 Task: Check the average views per listing of open floorplan in the last 1 year.
Action: Mouse moved to (889, 203)
Screenshot: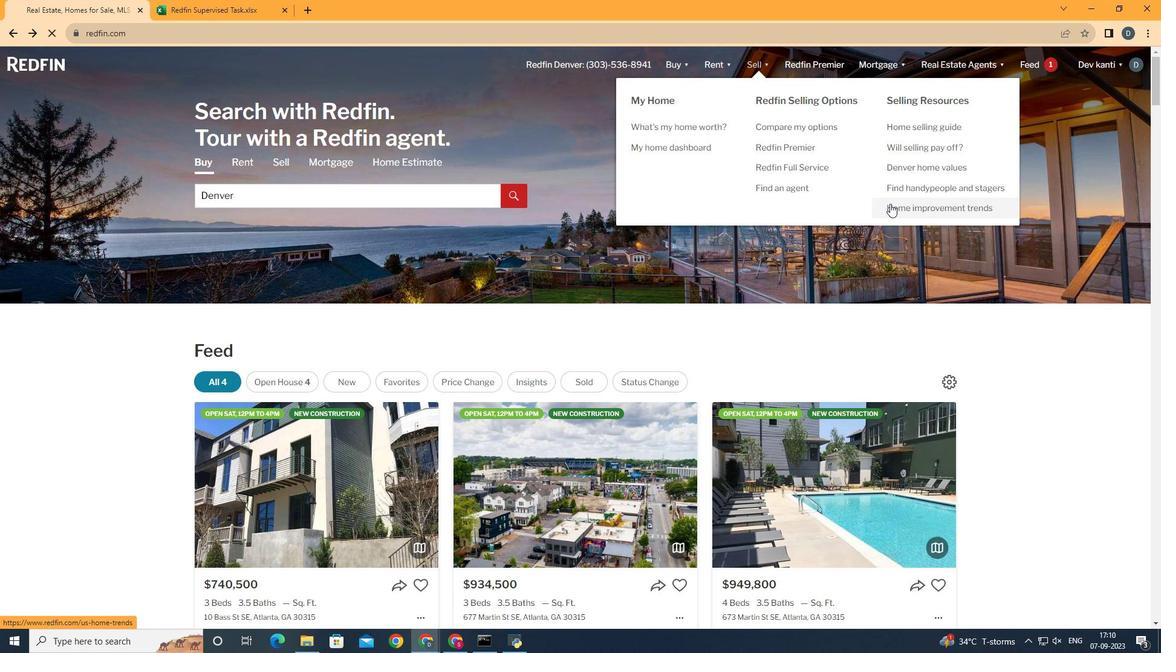 
Action: Mouse pressed left at (889, 203)
Screenshot: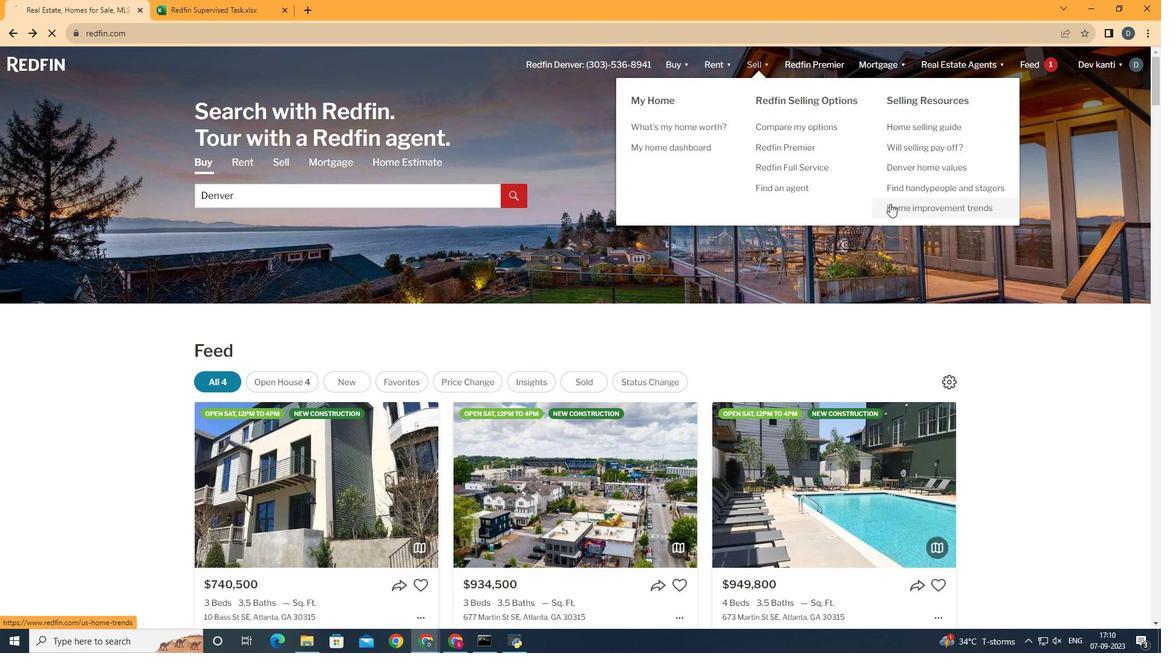 
Action: Mouse moved to (289, 228)
Screenshot: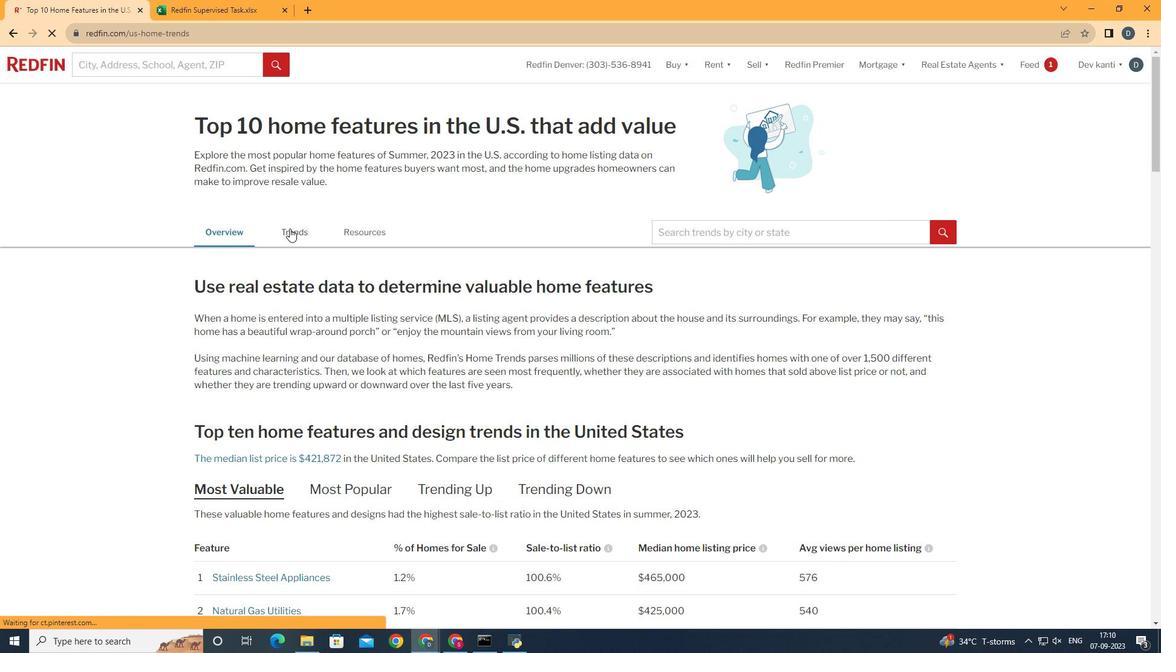 
Action: Mouse pressed left at (289, 228)
Screenshot: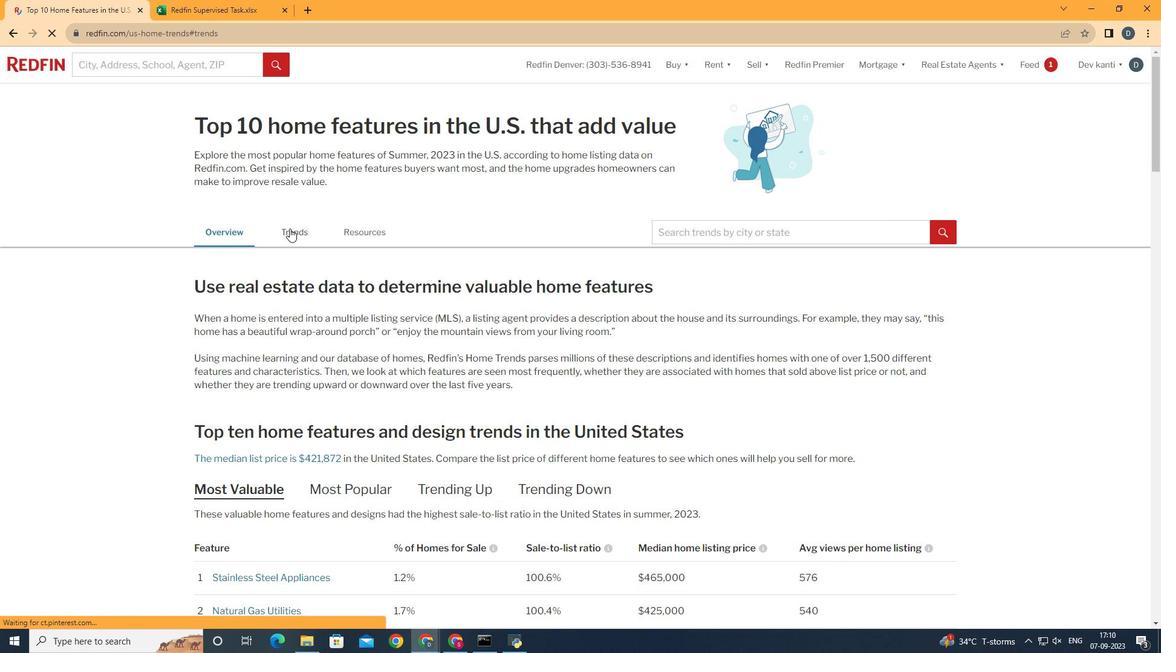 
Action: Mouse moved to (427, 316)
Screenshot: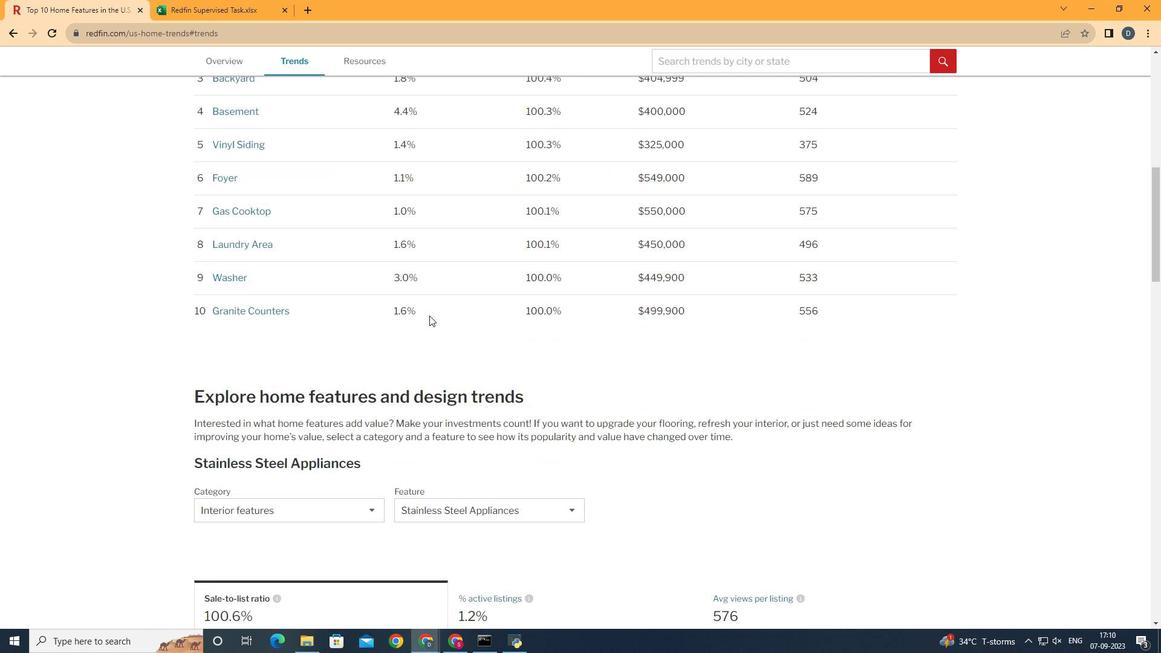 
Action: Mouse scrolled (427, 316) with delta (0, 0)
Screenshot: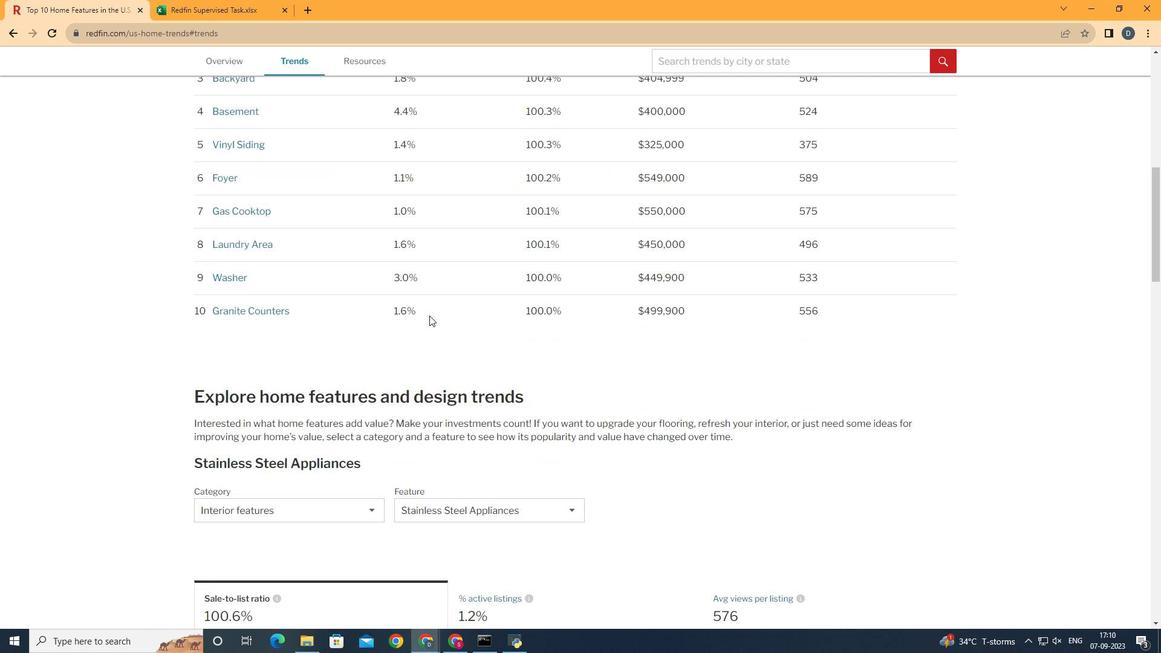 
Action: Mouse scrolled (427, 316) with delta (0, 0)
Screenshot: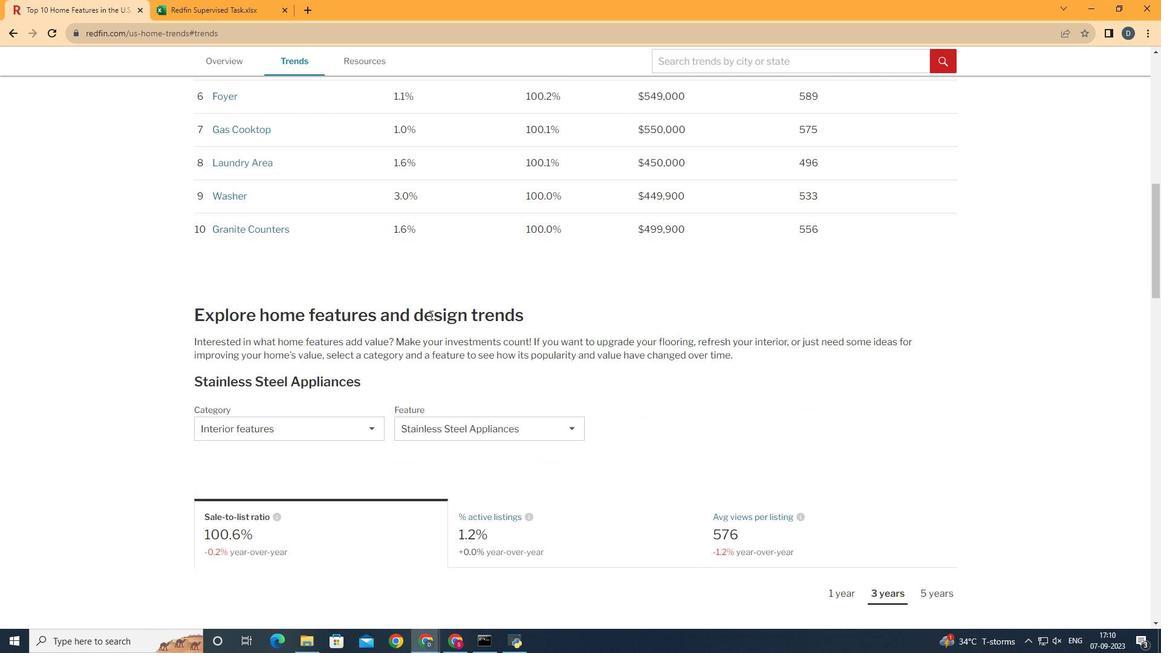 
Action: Mouse scrolled (427, 316) with delta (0, 0)
Screenshot: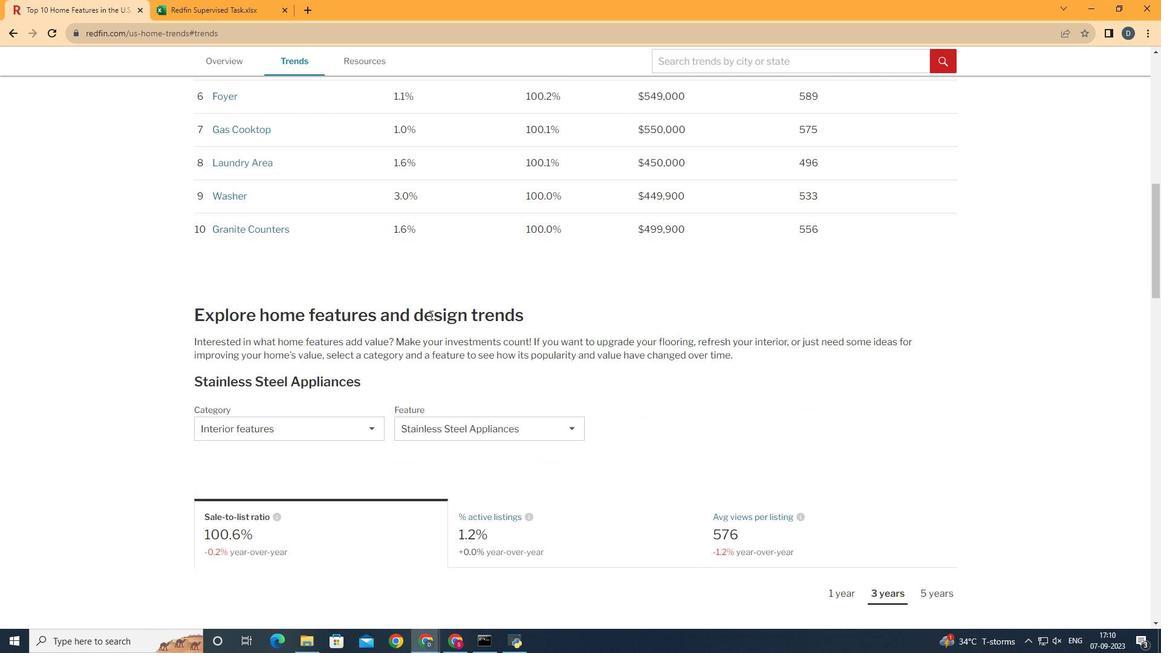 
Action: Mouse moved to (428, 316)
Screenshot: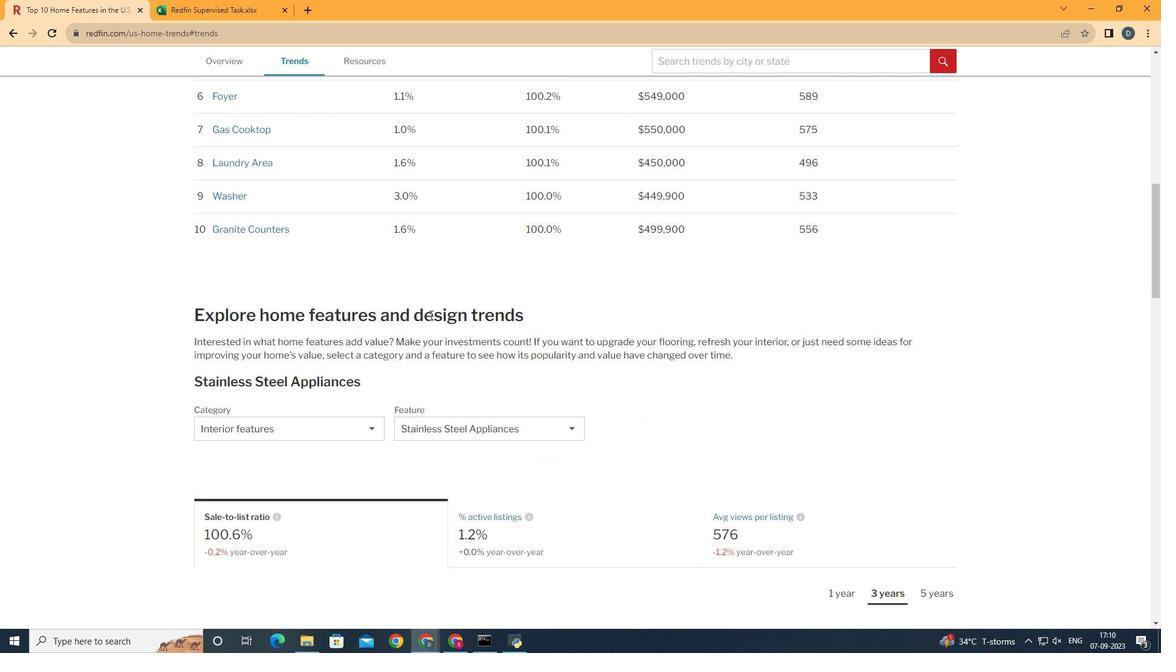 
Action: Mouse scrolled (428, 315) with delta (0, 0)
Screenshot: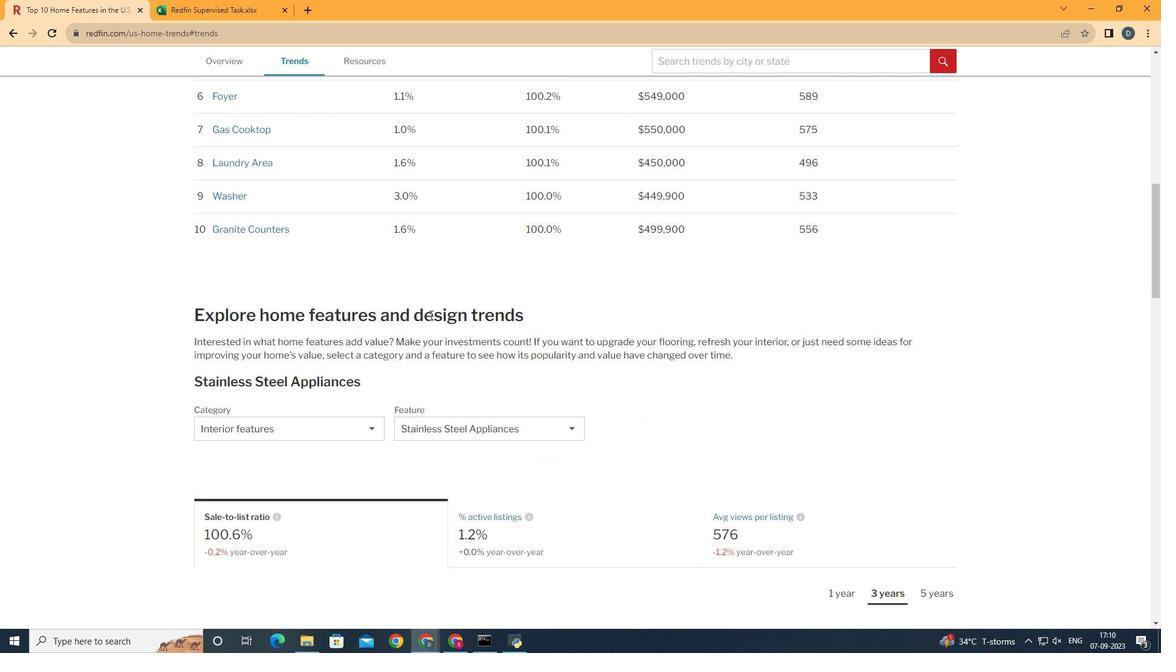 
Action: Mouse moved to (428, 316)
Screenshot: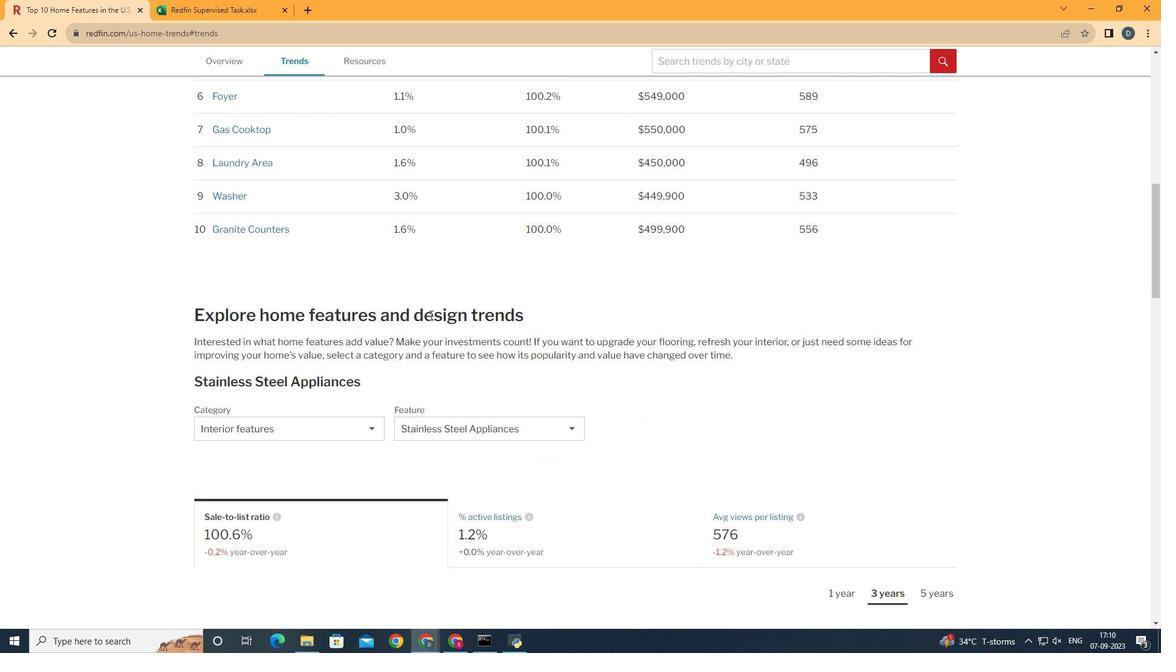 
Action: Mouse scrolled (428, 315) with delta (0, 0)
Screenshot: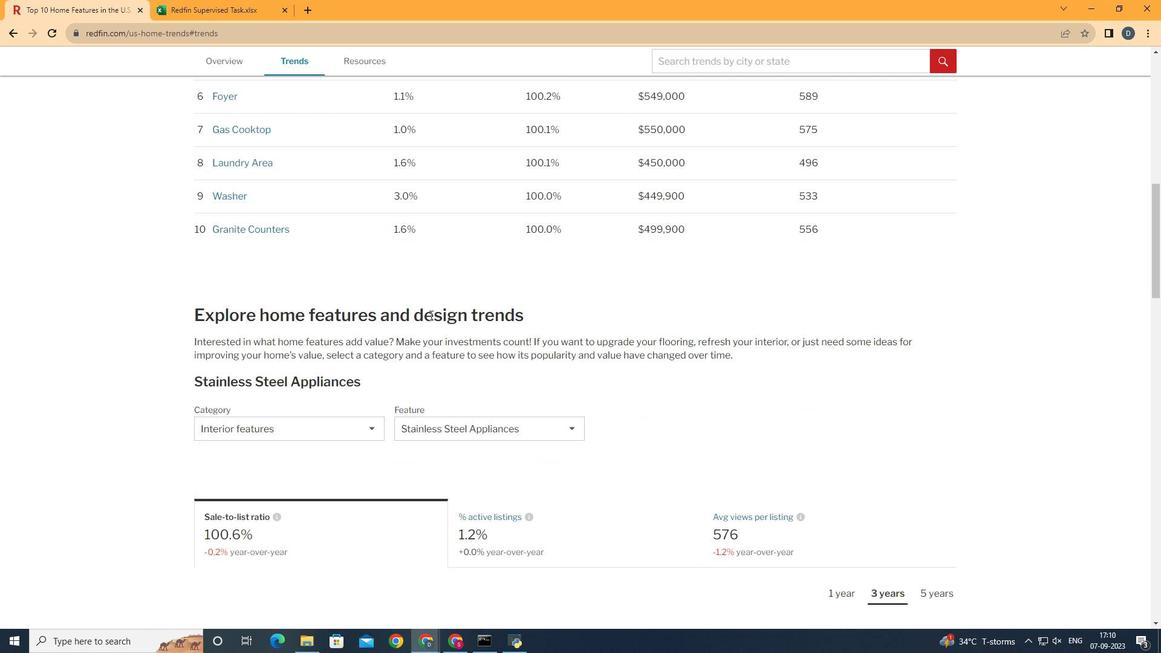 
Action: Mouse moved to (430, 315)
Screenshot: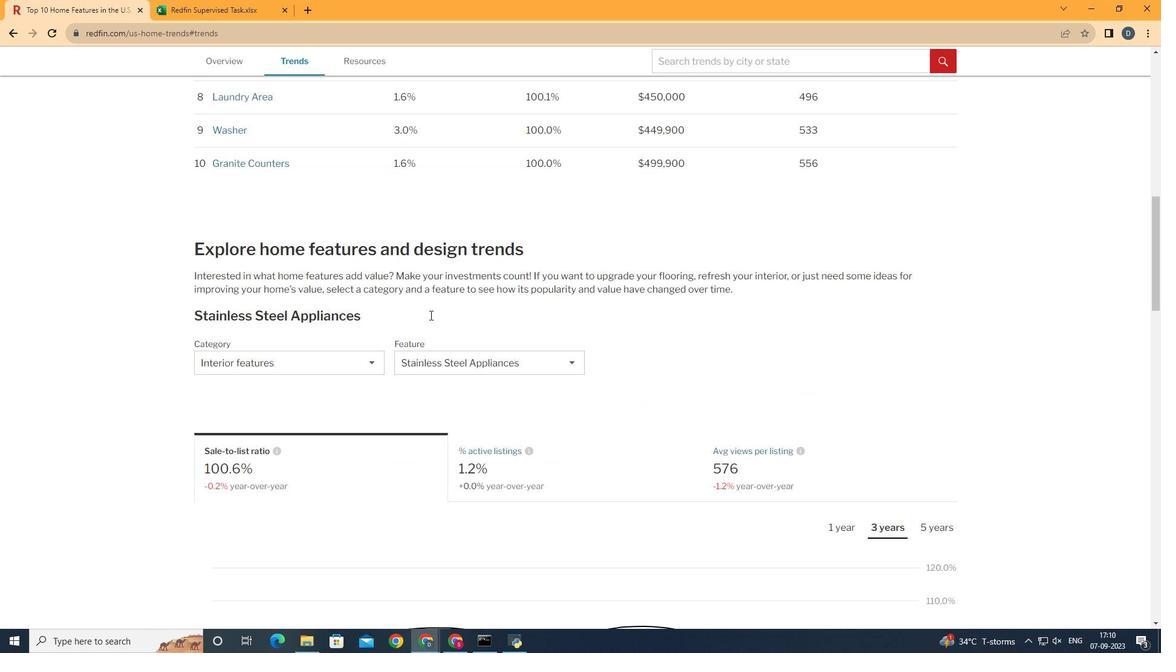 
Action: Mouse scrolled (430, 314) with delta (0, 0)
Screenshot: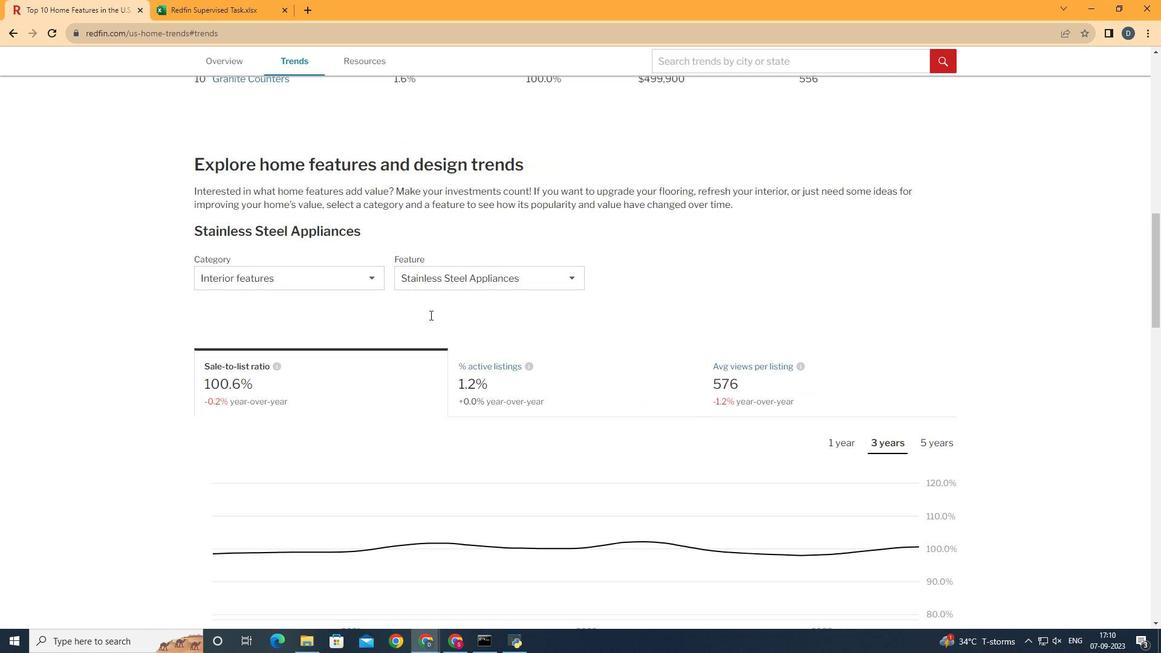 
Action: Mouse scrolled (430, 314) with delta (0, 0)
Screenshot: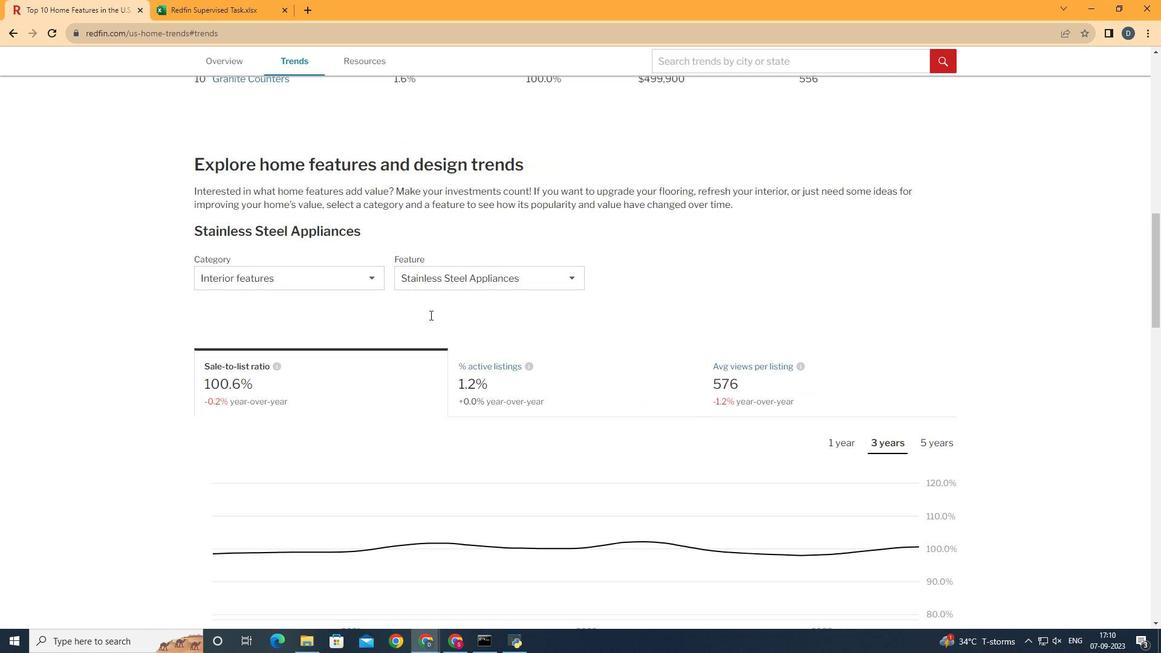 
Action: Mouse scrolled (430, 314) with delta (0, 0)
Screenshot: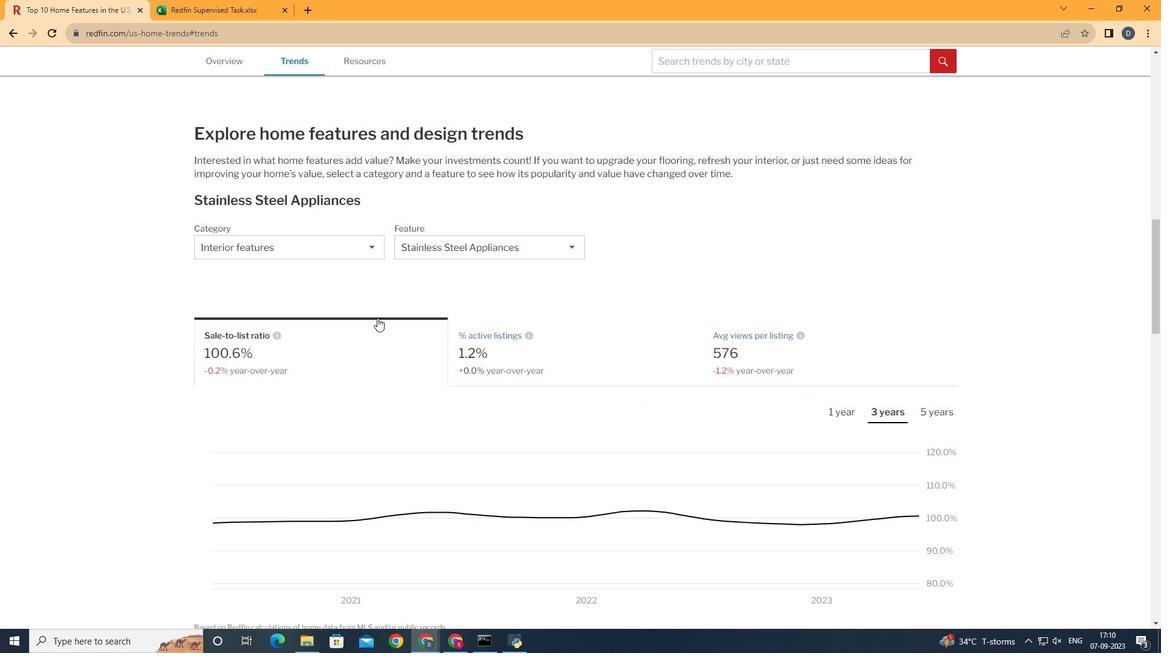 
Action: Mouse moved to (372, 257)
Screenshot: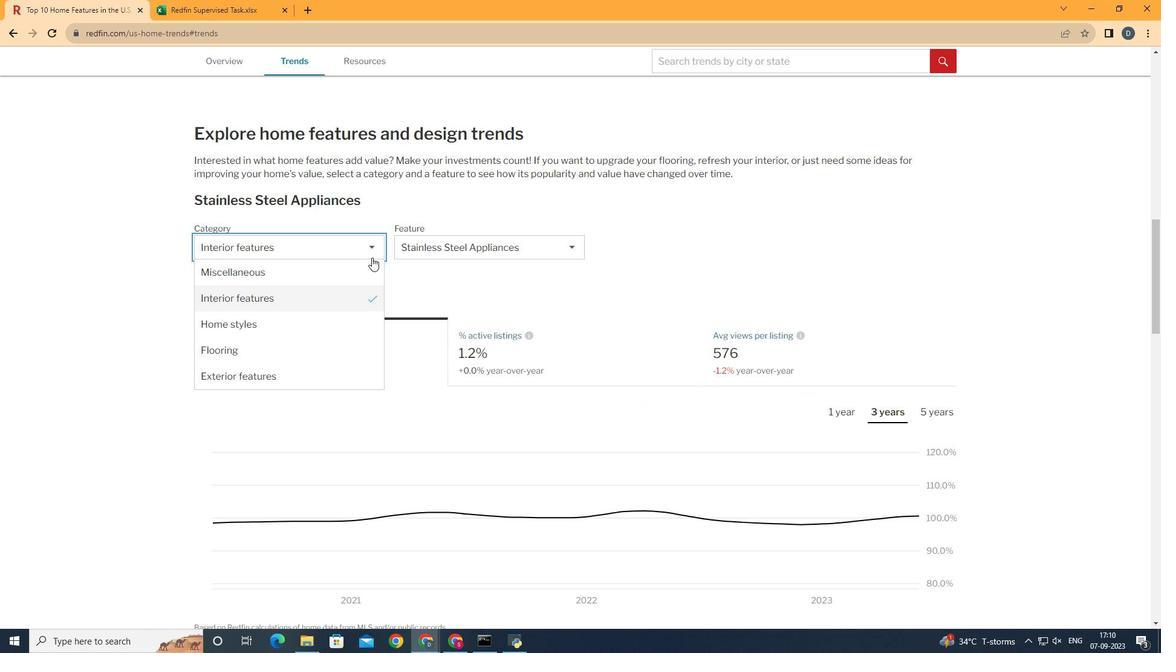 
Action: Mouse pressed left at (372, 257)
Screenshot: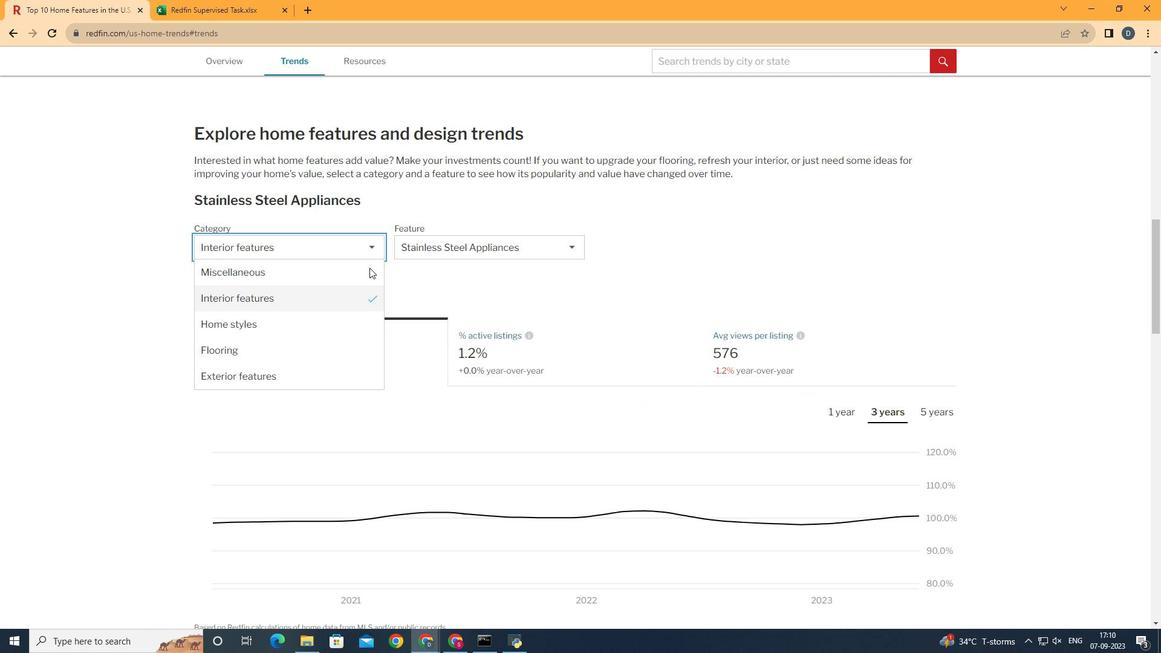 
Action: Mouse moved to (367, 294)
Screenshot: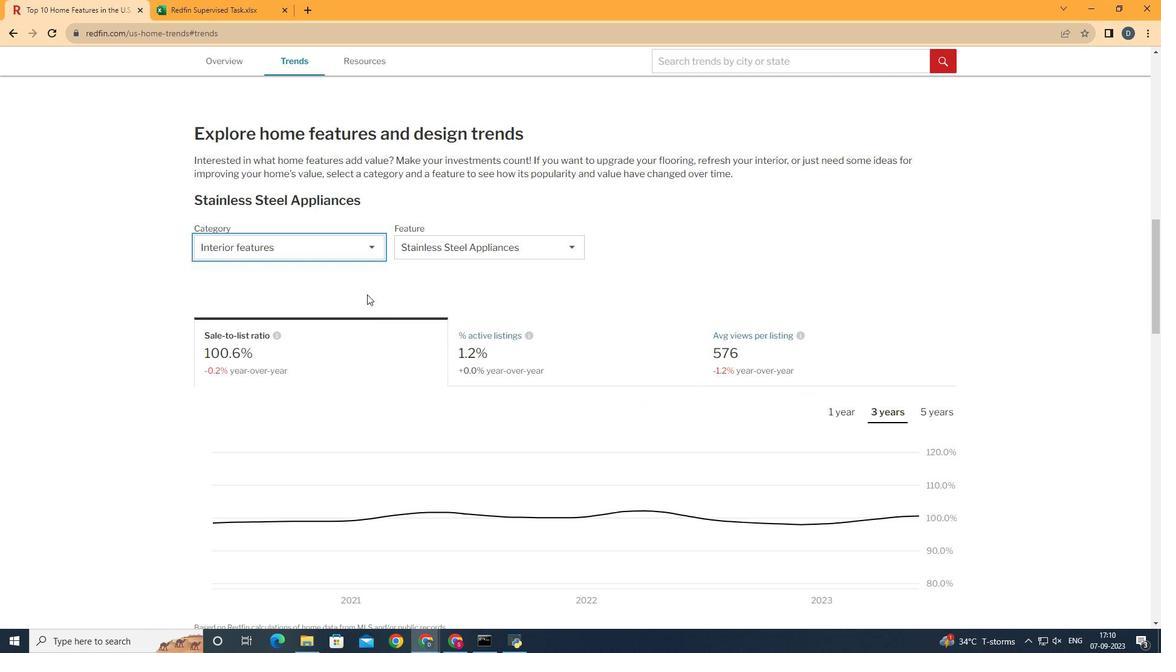 
Action: Mouse pressed left at (367, 294)
Screenshot: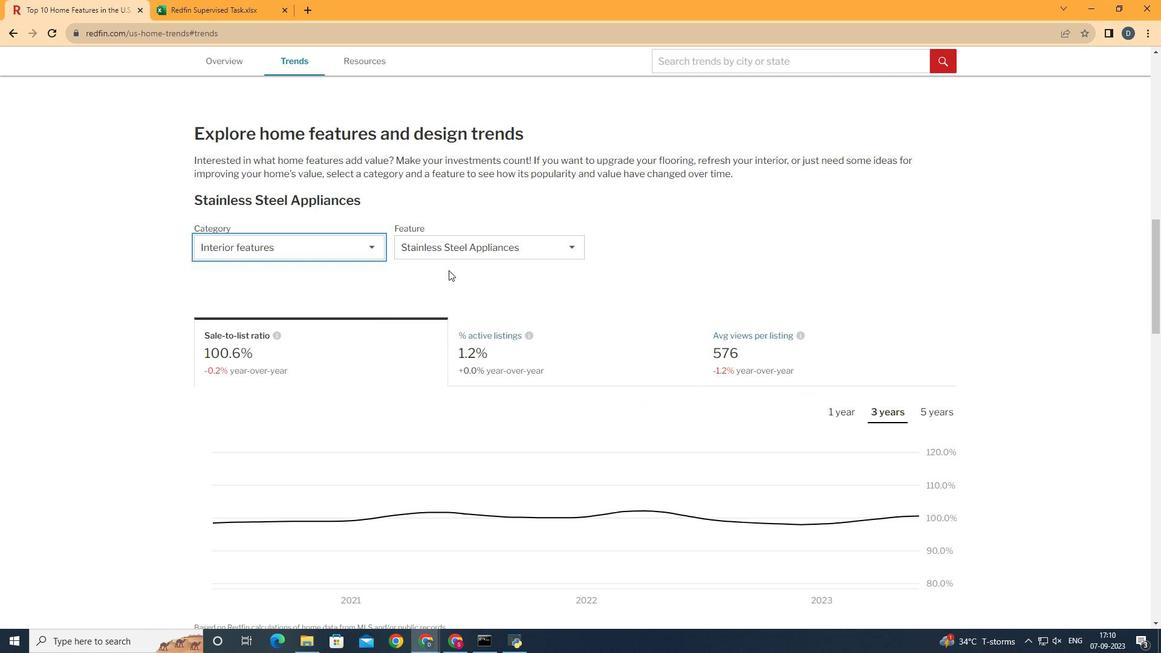 
Action: Mouse moved to (460, 264)
Screenshot: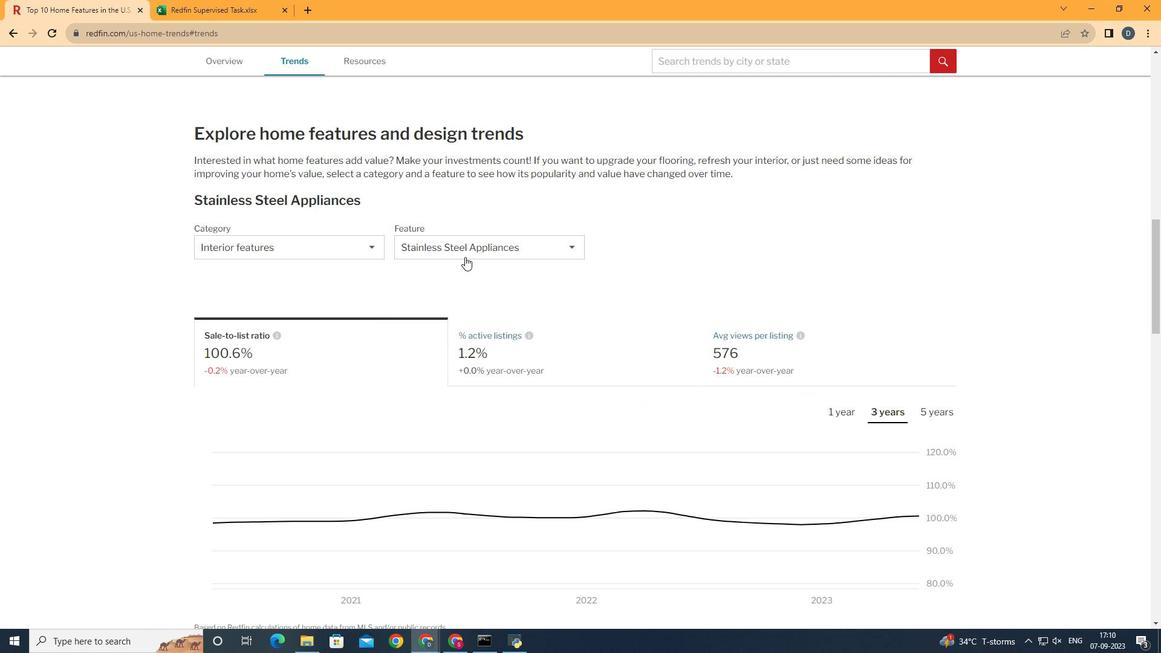 
Action: Mouse pressed left at (460, 264)
Screenshot: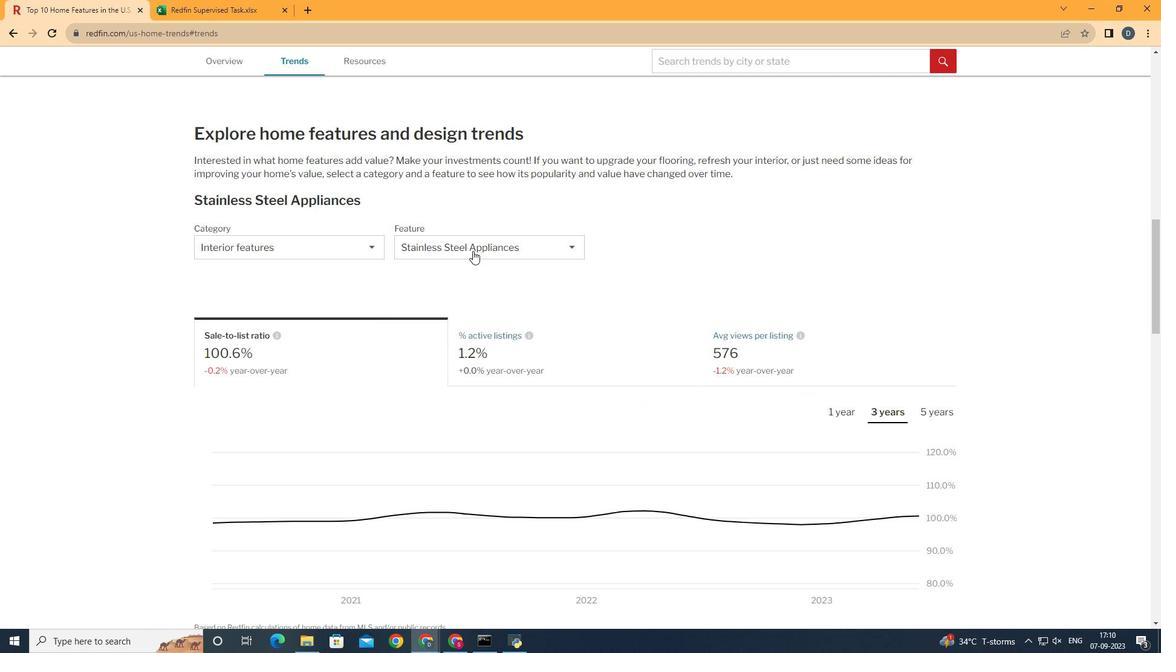 
Action: Mouse moved to (473, 251)
Screenshot: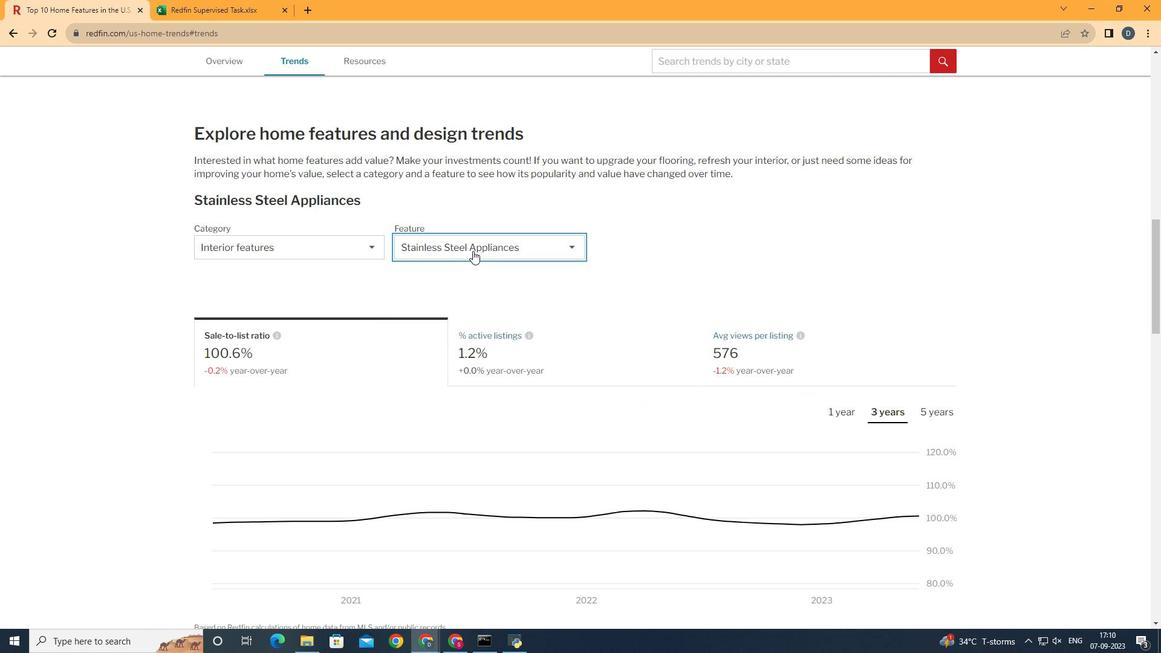 
Action: Mouse pressed left at (473, 251)
Screenshot: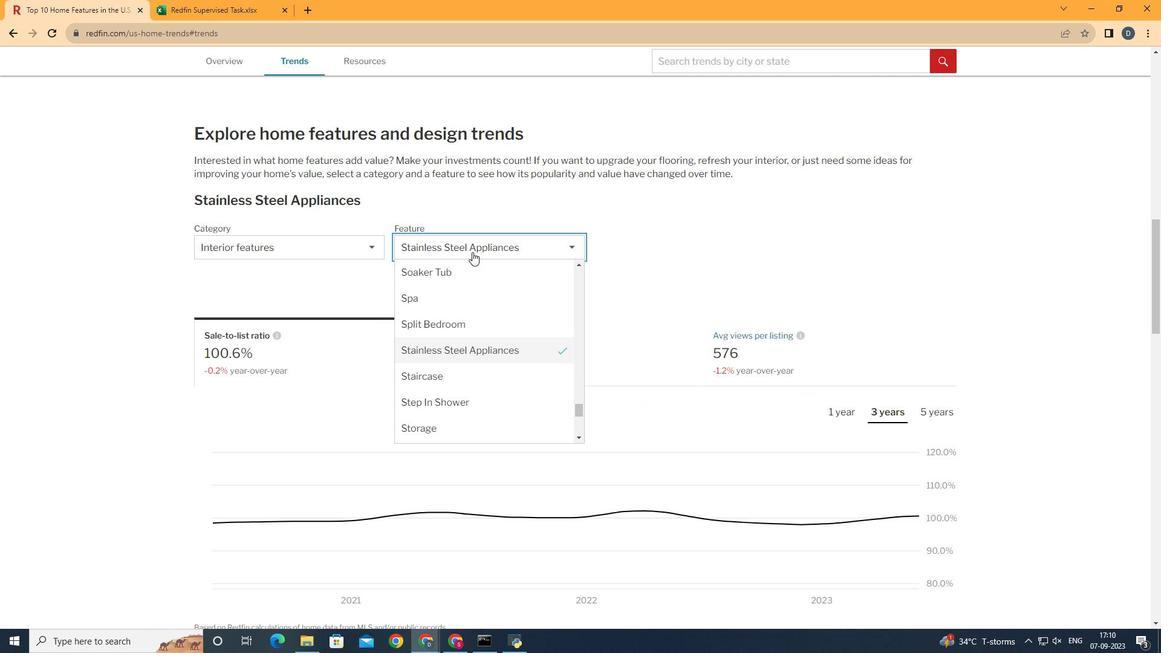 
Action: Mouse moved to (578, 411)
Screenshot: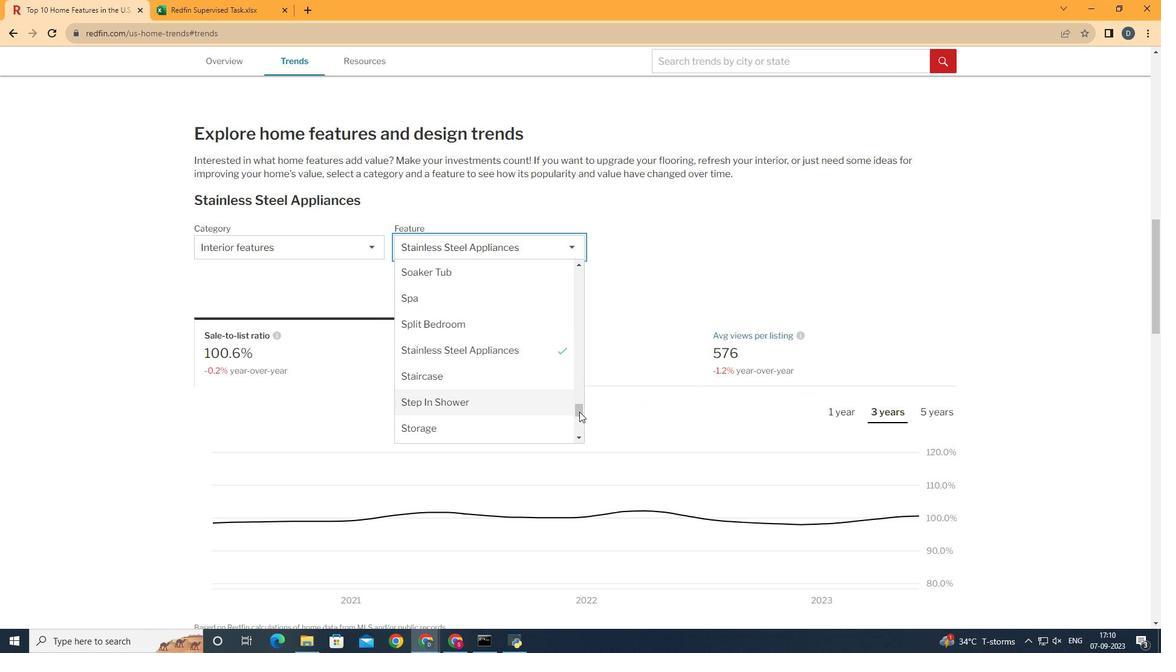 
Action: Mouse pressed left at (578, 411)
Screenshot: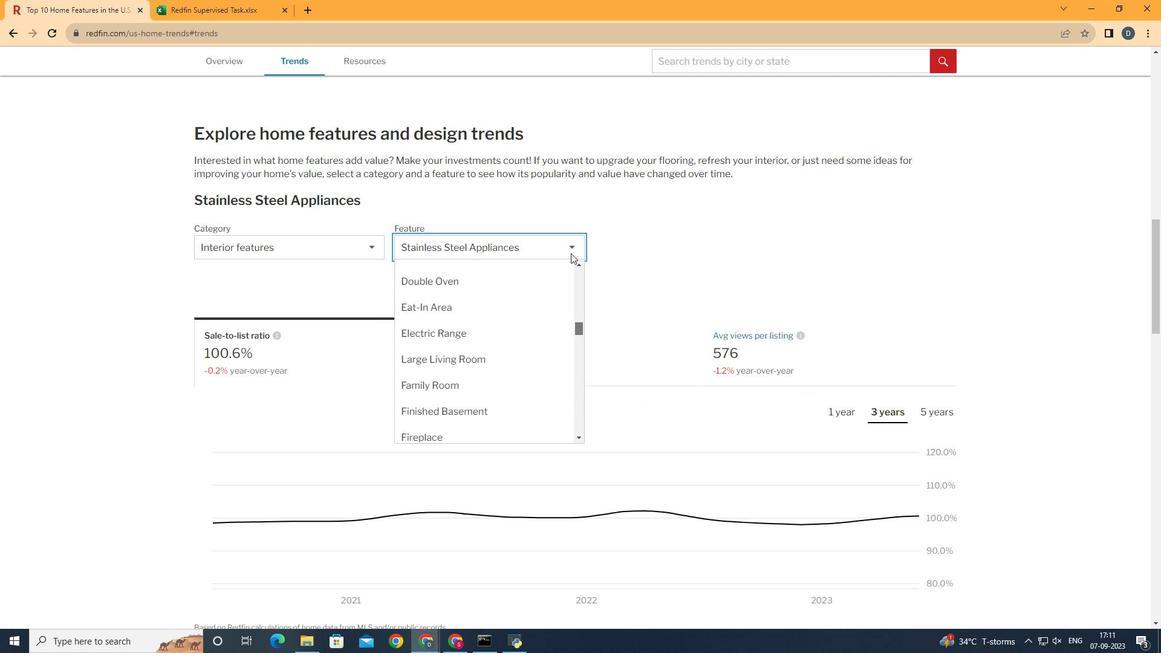 
Action: Mouse moved to (477, 321)
Screenshot: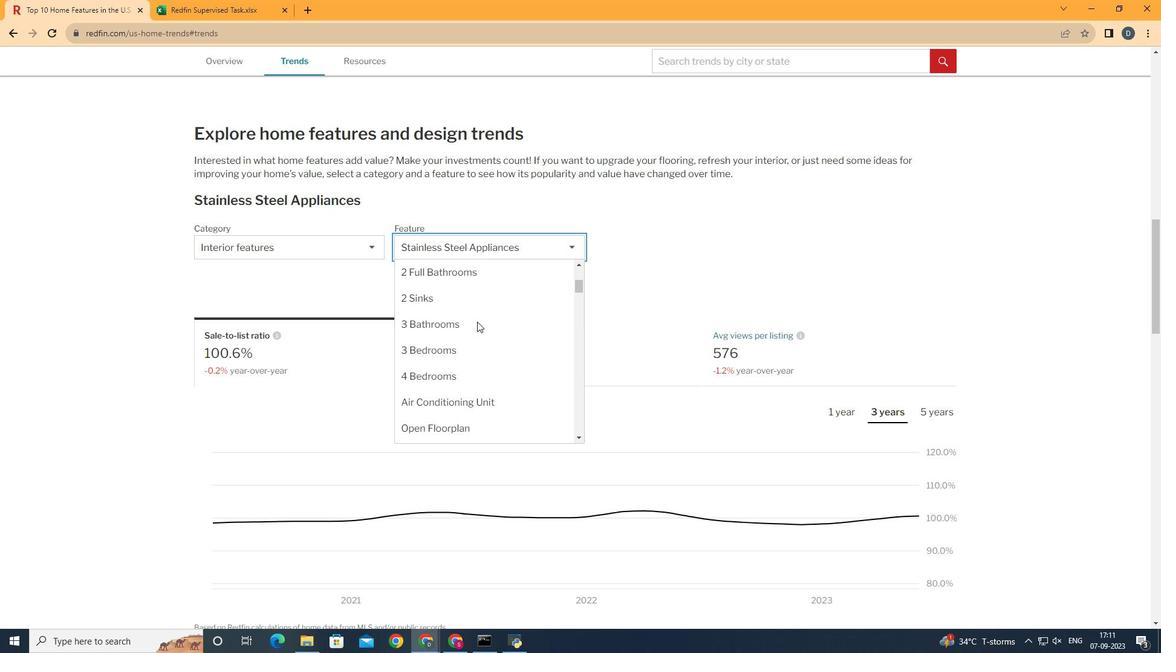 
Action: Mouse scrolled (477, 321) with delta (0, 0)
Screenshot: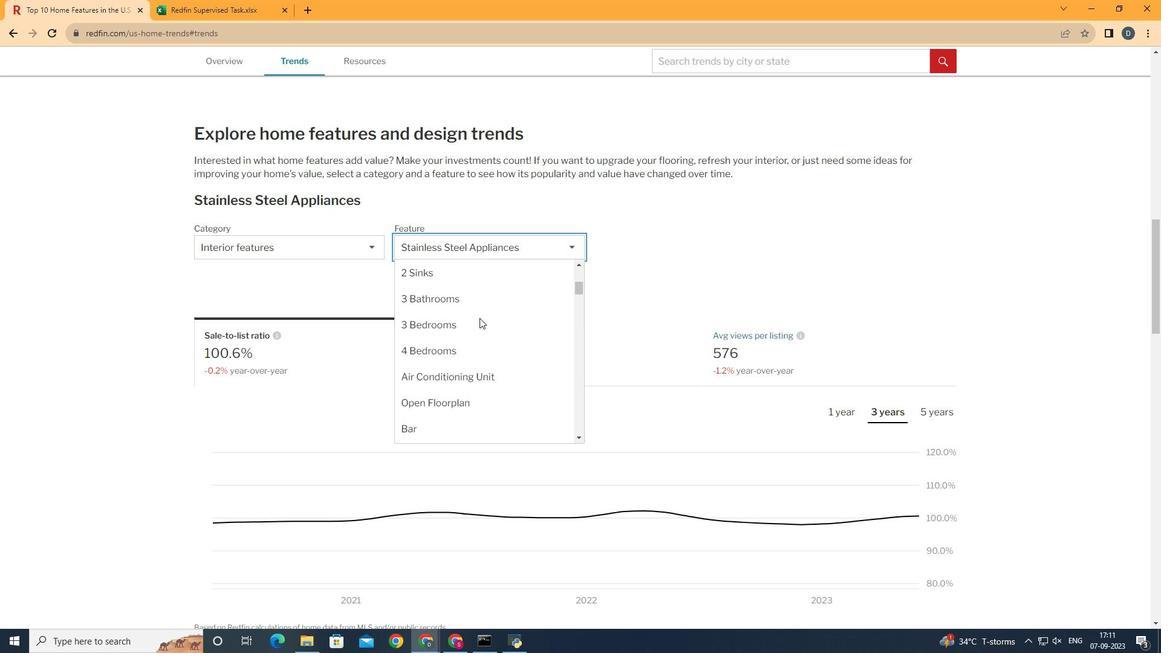 
Action: Mouse scrolled (477, 321) with delta (0, 0)
Screenshot: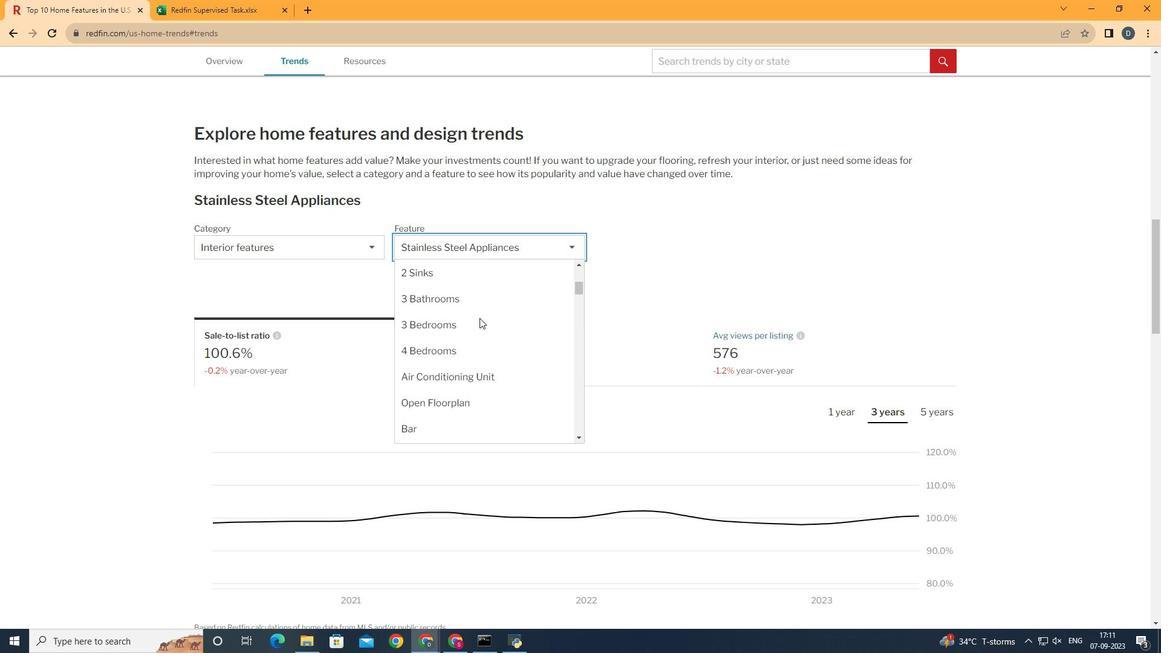 
Action: Mouse scrolled (477, 321) with delta (0, 0)
Screenshot: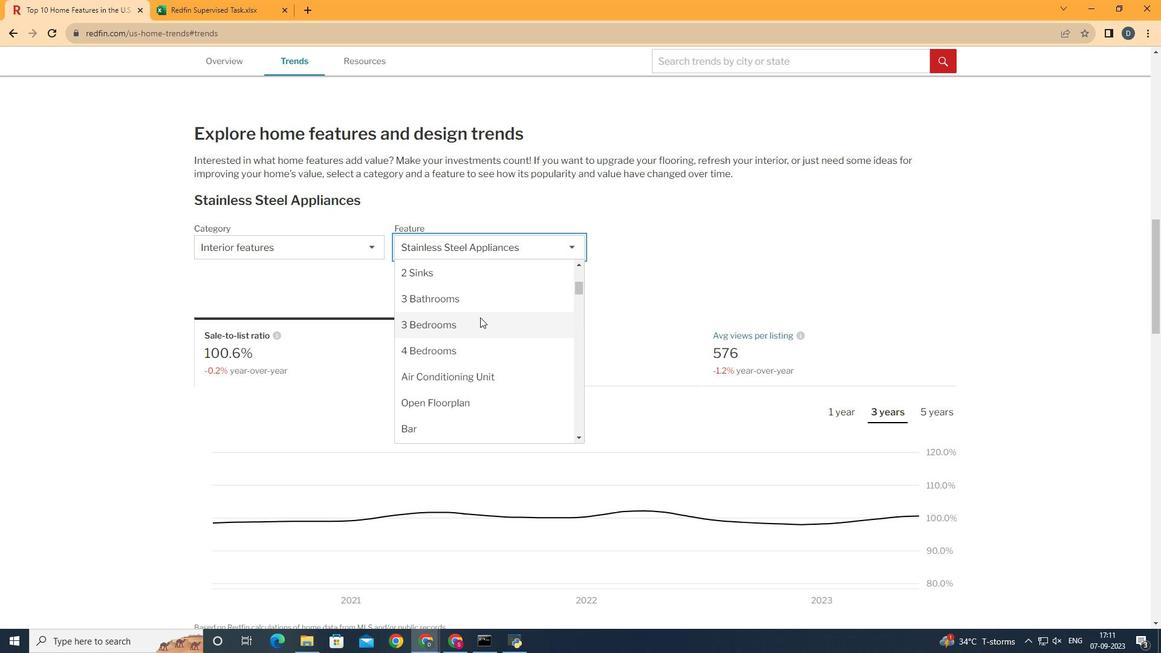 
Action: Mouse moved to (476, 401)
Screenshot: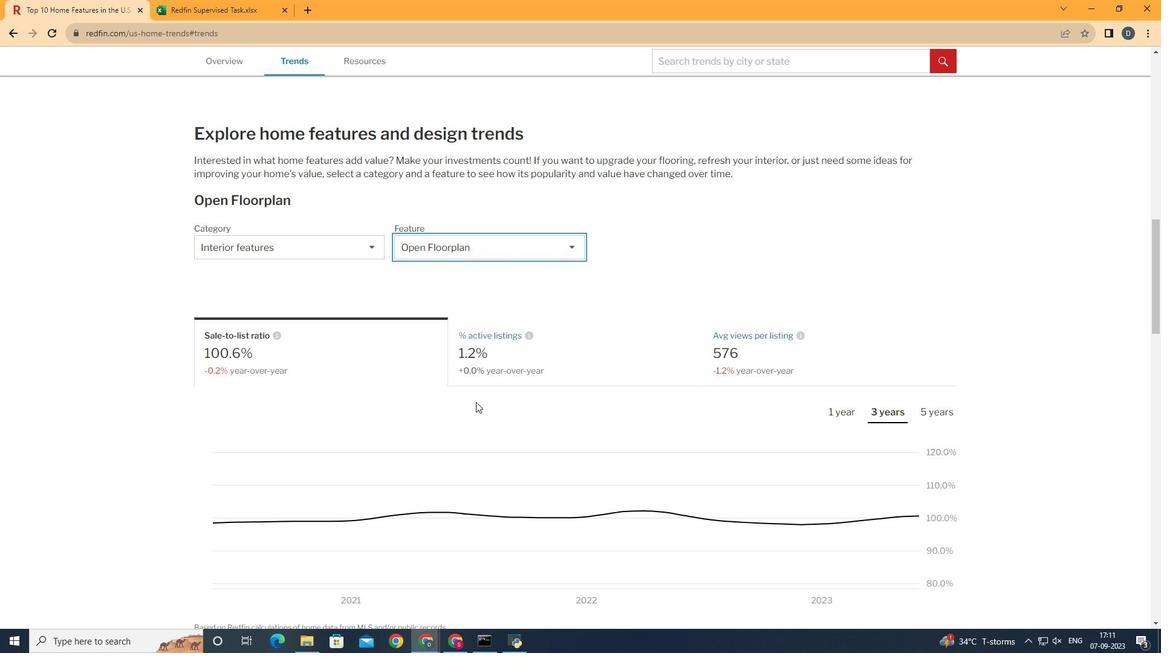 
Action: Mouse pressed left at (476, 401)
Screenshot: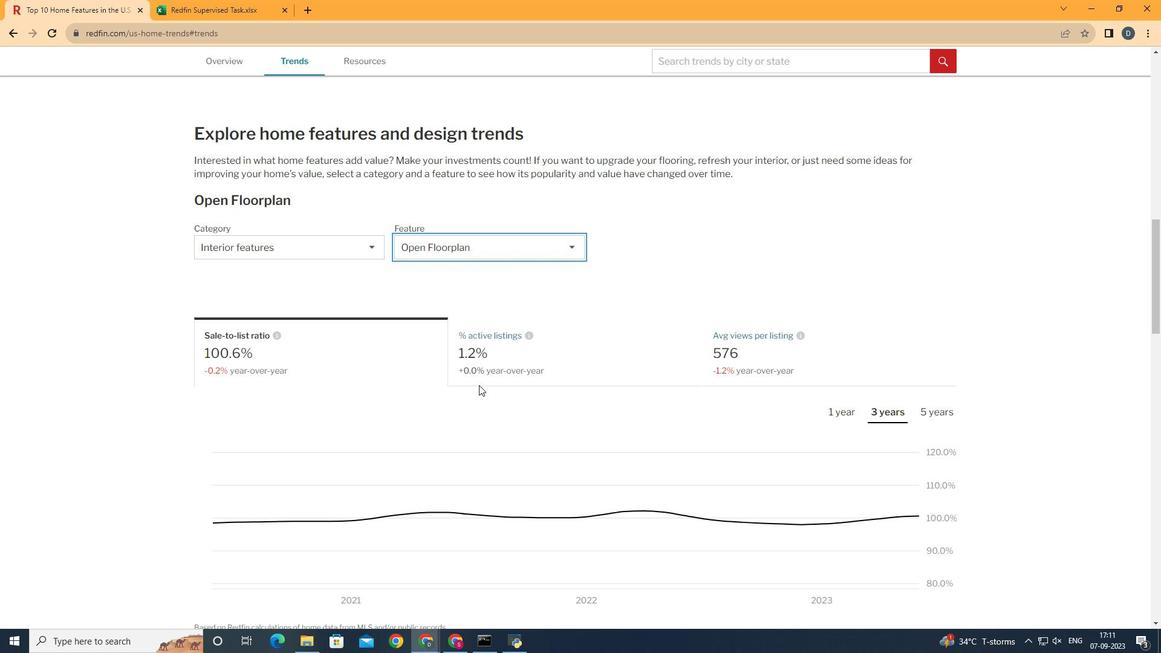 
Action: Mouse moved to (842, 360)
Screenshot: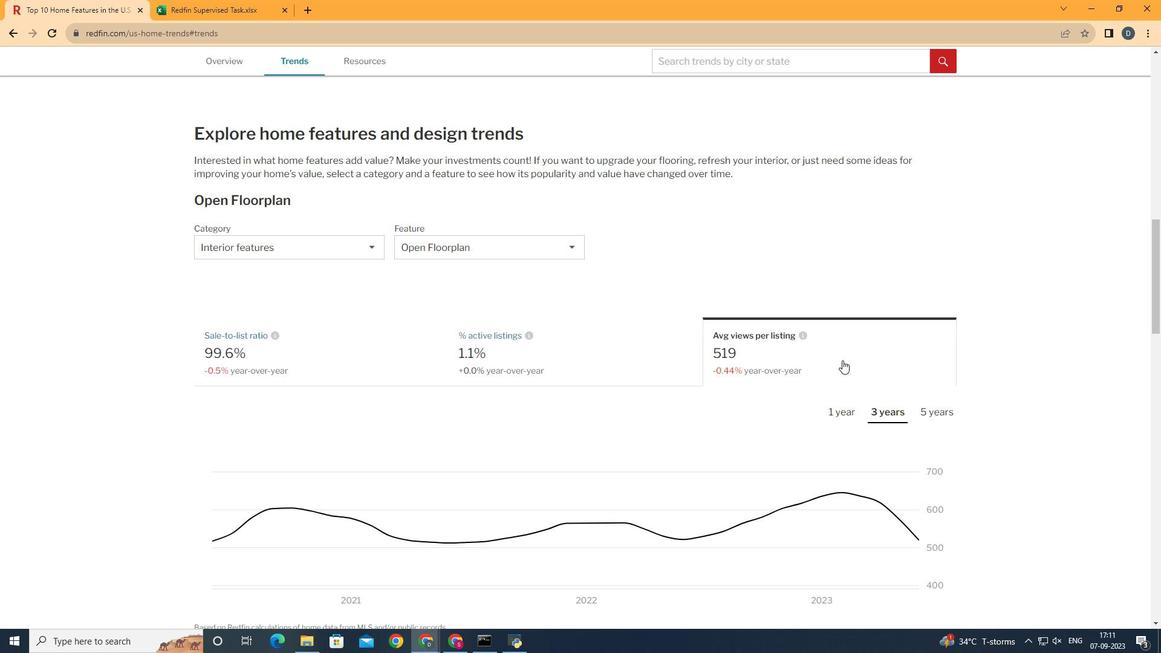 
Action: Mouse pressed left at (842, 360)
Screenshot: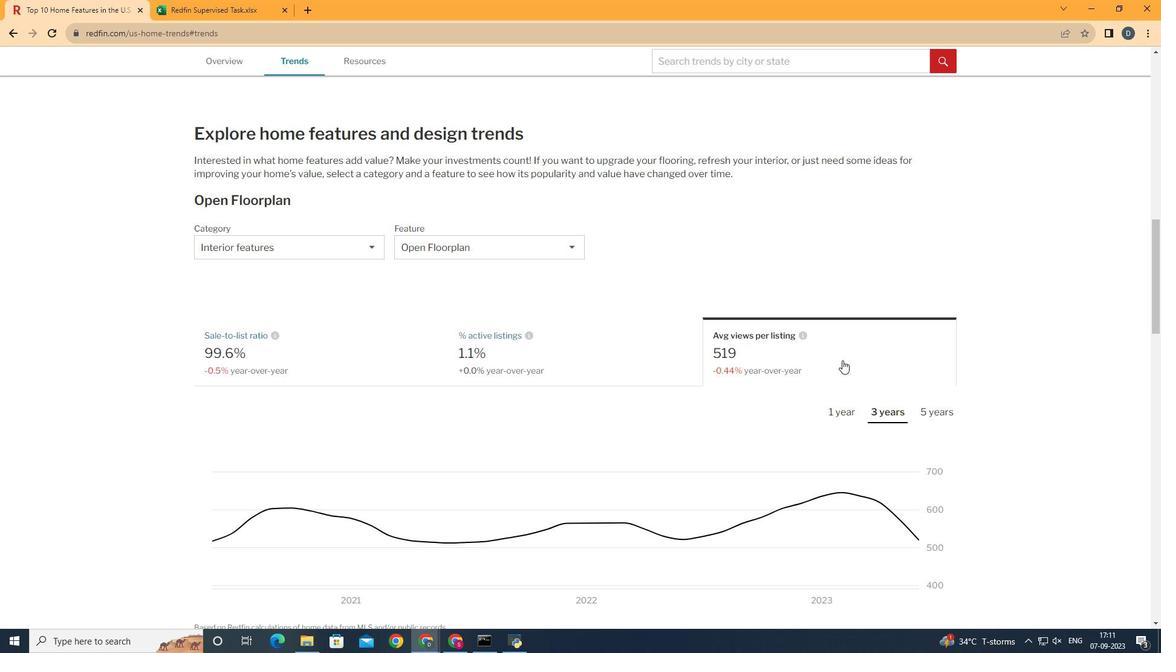 
Action: Mouse moved to (846, 408)
Screenshot: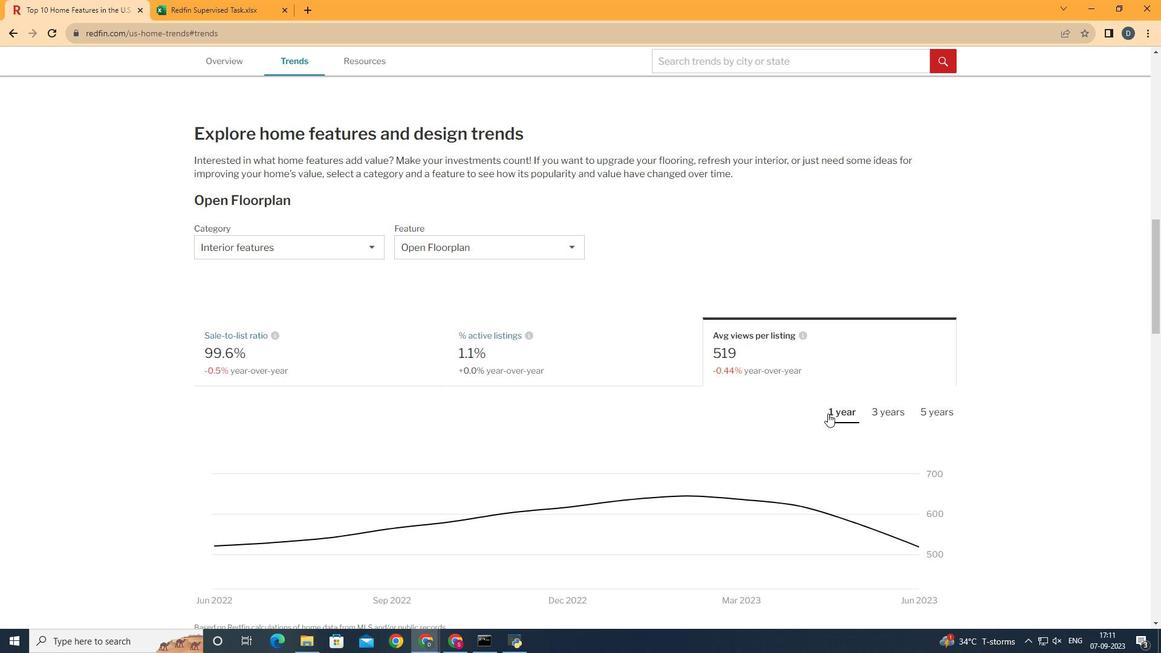 
Action: Mouse pressed left at (846, 408)
Screenshot: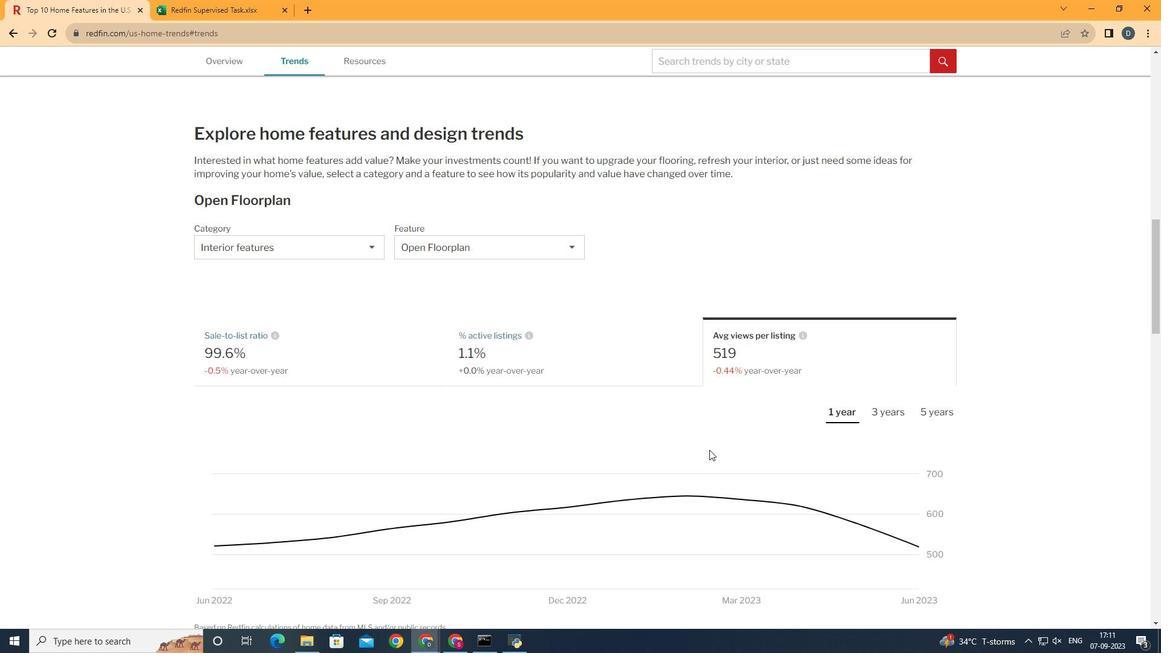 
Action: Mouse moved to (886, 552)
Screenshot: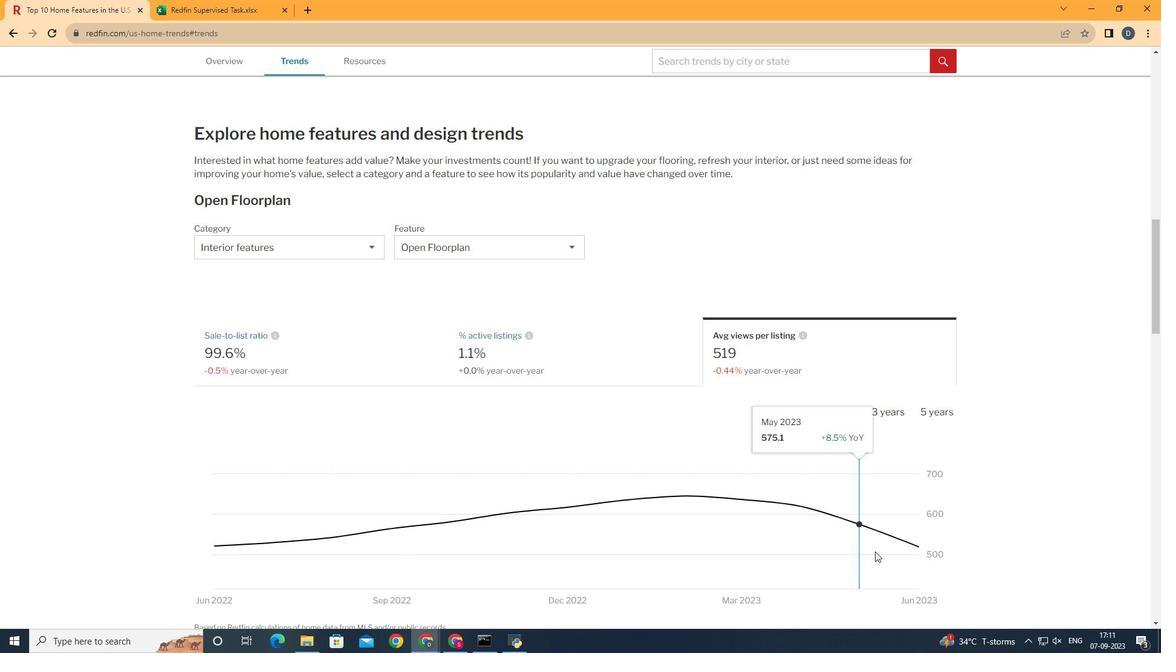 
